 Task: Find public transportation options from Chicago, Illinois, to Detroit, Michigan.
Action: Mouse moved to (231, 76)
Screenshot: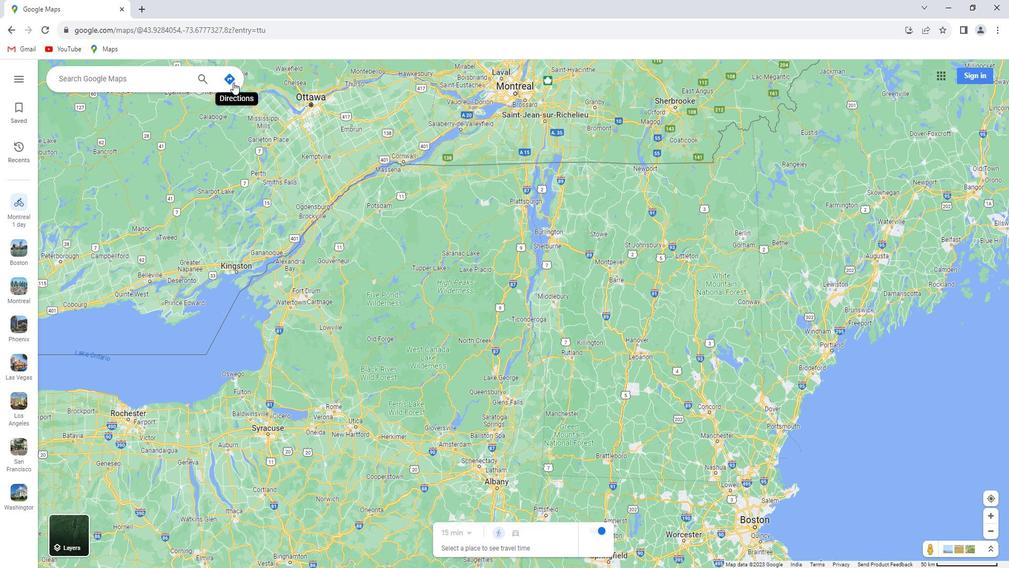 
Action: Mouse pressed left at (231, 76)
Screenshot: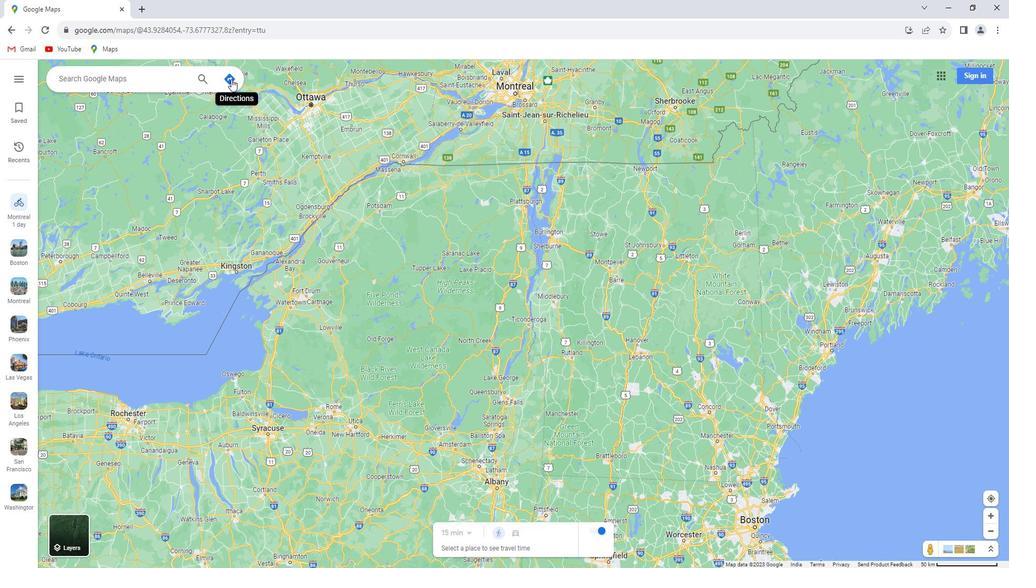 
Action: Mouse moved to (155, 105)
Screenshot: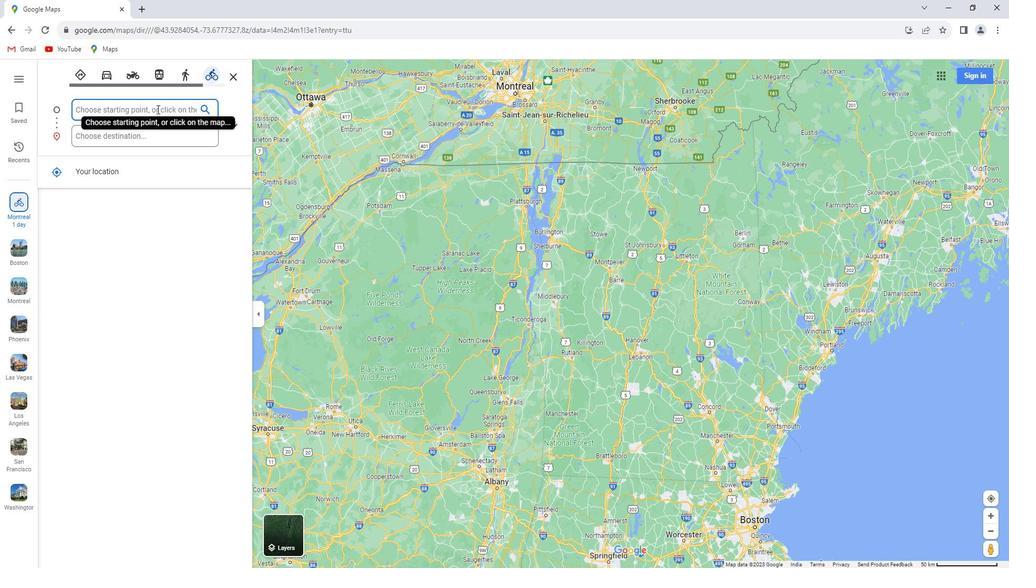 
Action: Key pressed <Key.shift>Chicago,llli
Screenshot: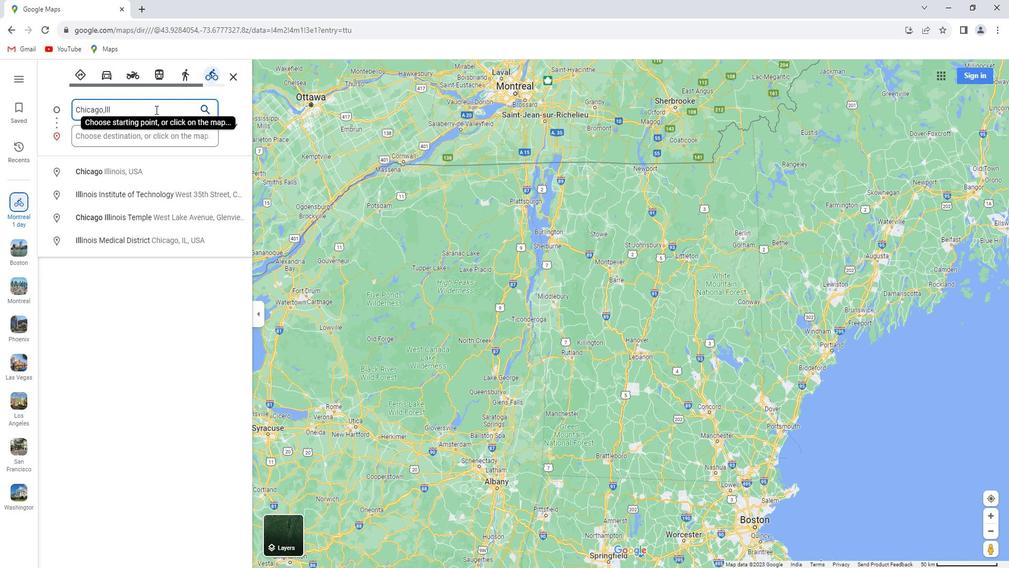 
Action: Mouse moved to (155, 105)
Screenshot: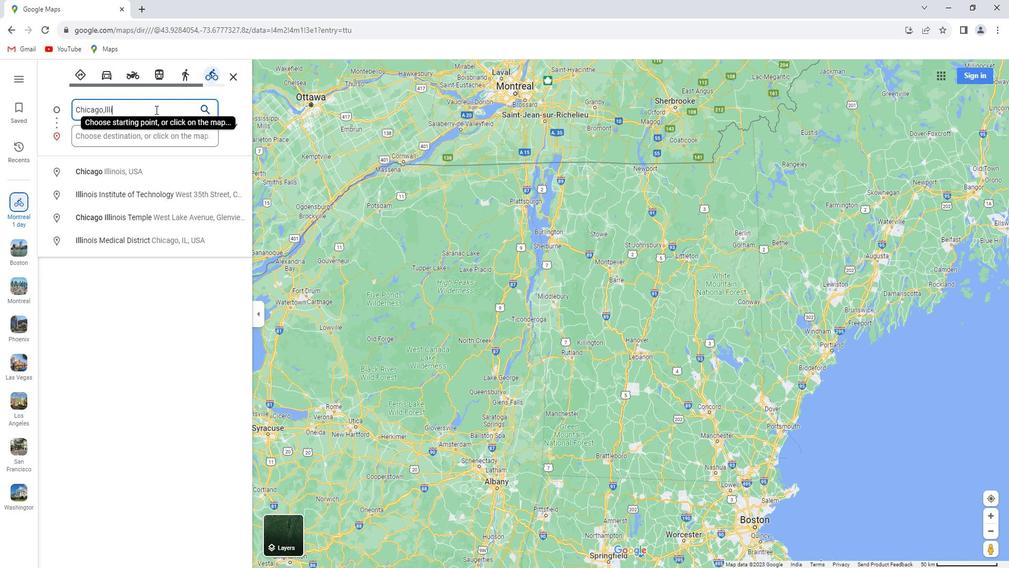 
Action: Key pressed nois
Screenshot: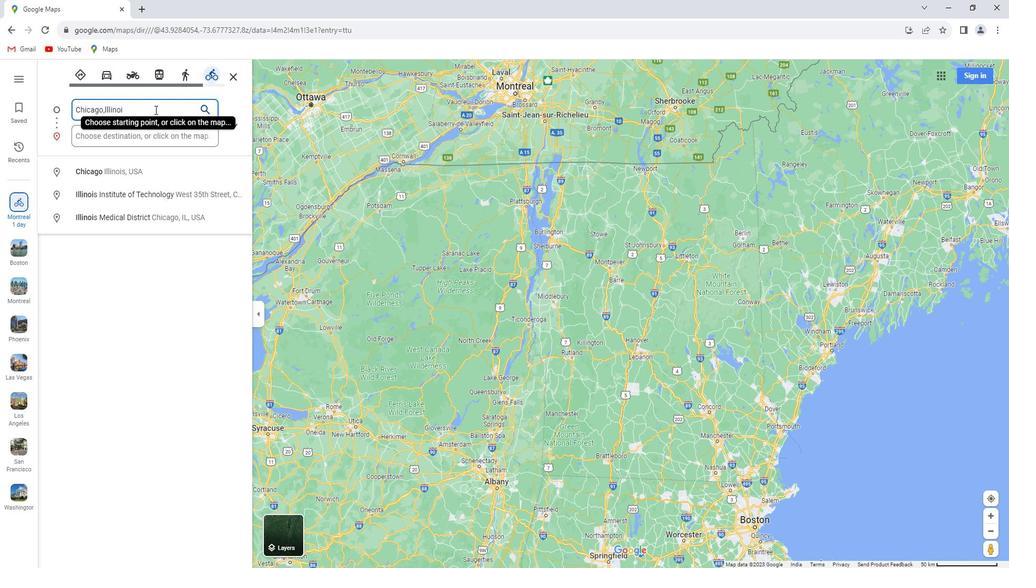 
Action: Mouse moved to (137, 130)
Screenshot: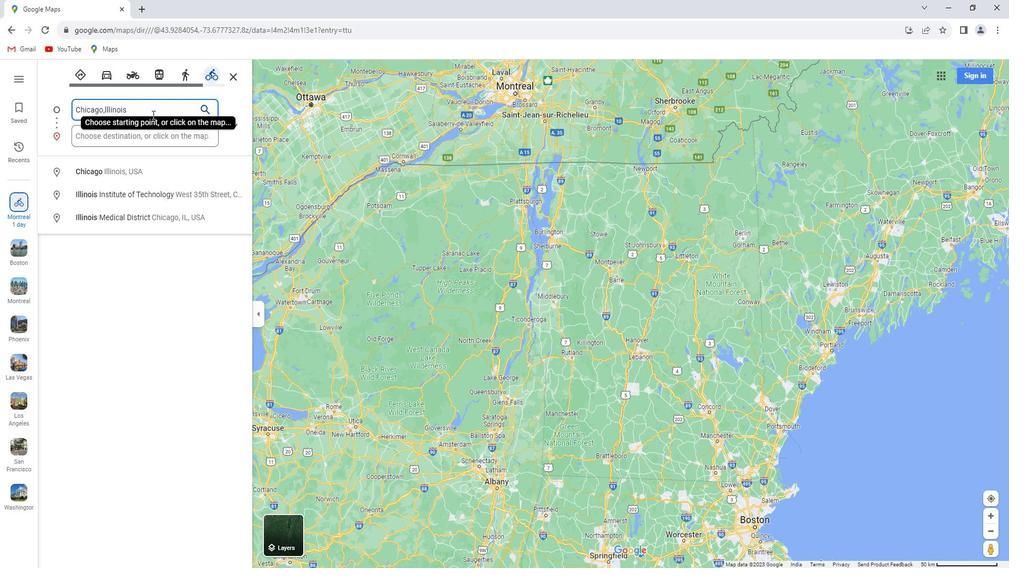 
Action: Mouse pressed left at (137, 130)
Screenshot: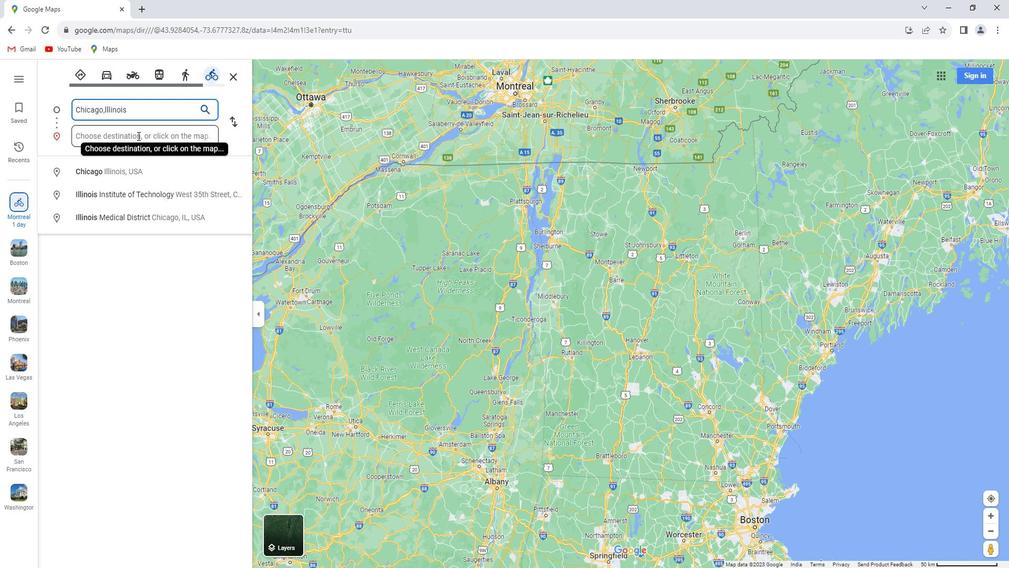 
Action: Key pressed <Key.shift>Detroit,<Key.space><Key.shift>Michigan
Screenshot: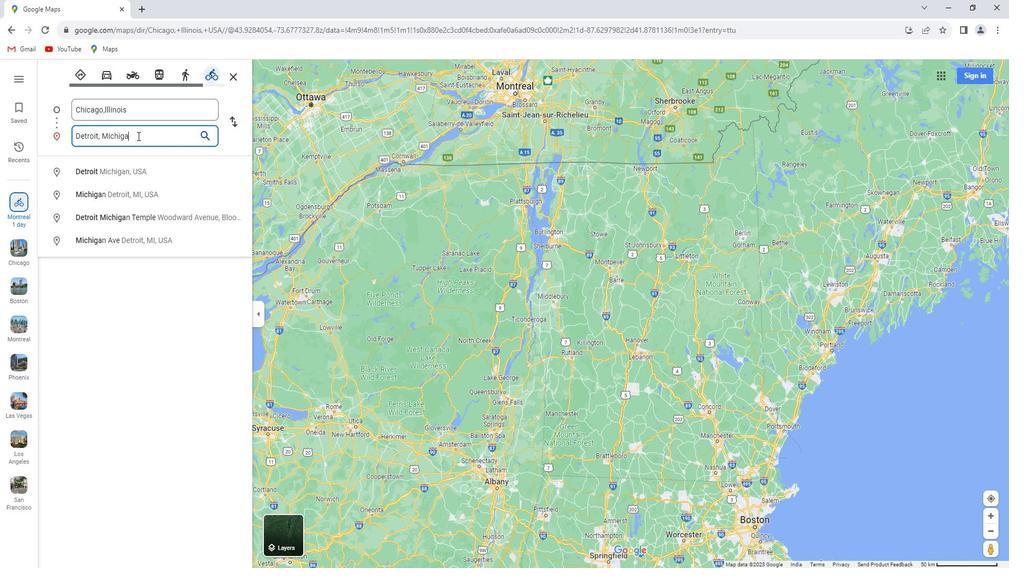 
Action: Mouse moved to (173, 132)
Screenshot: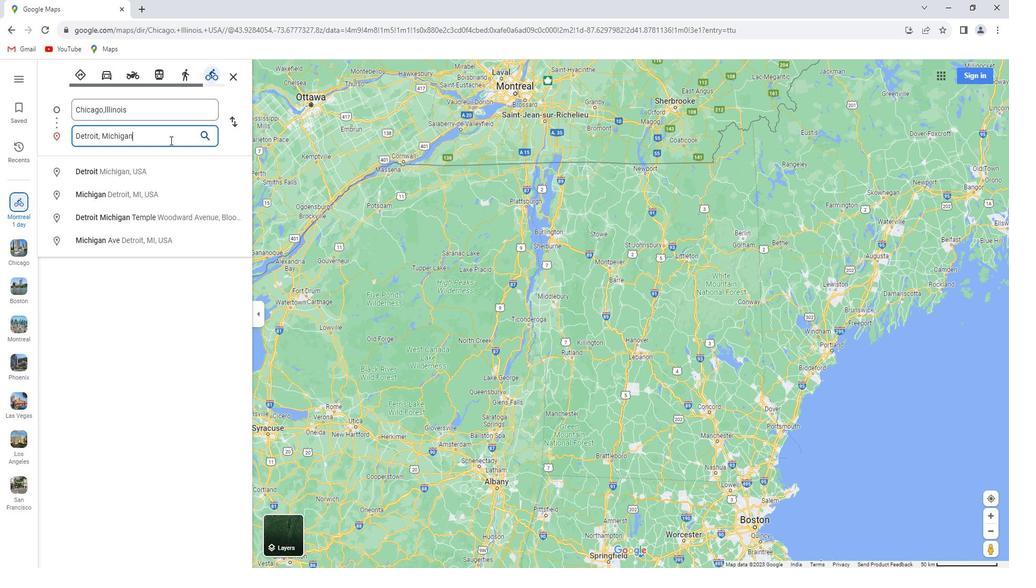 
Action: Key pressed <Key.enter>
Screenshot: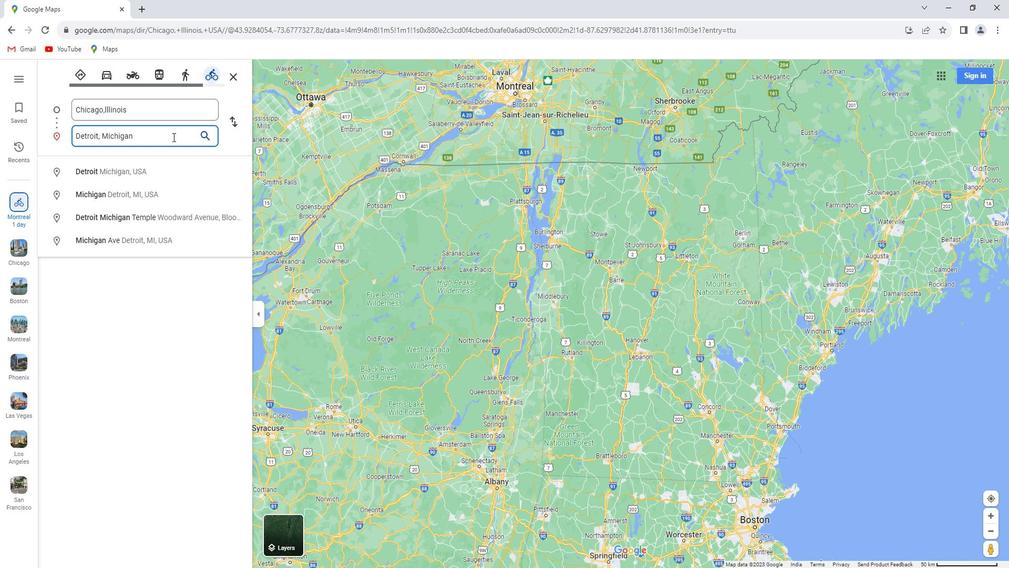 
Action: Mouse moved to (522, 75)
Screenshot: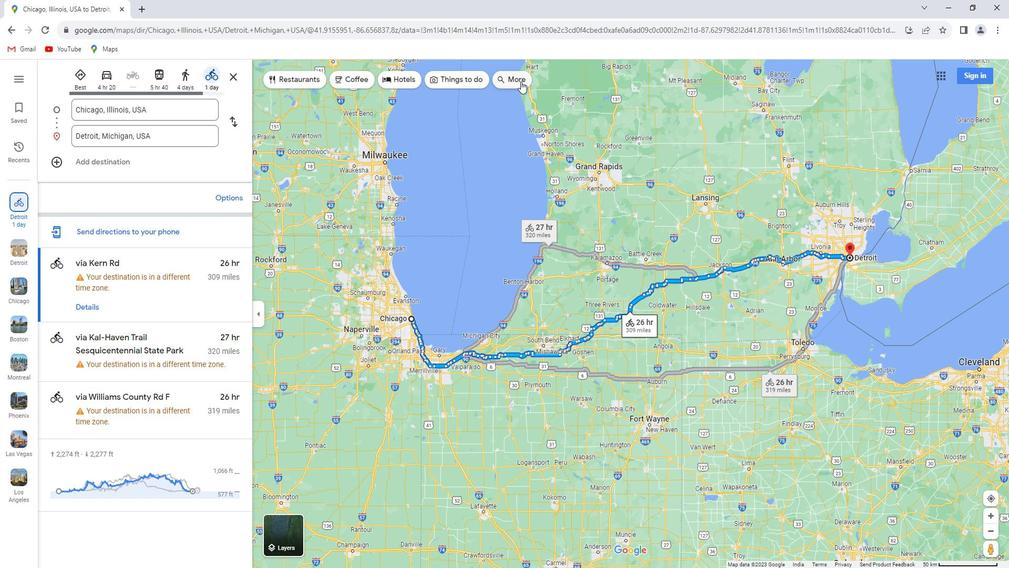 
Action: Mouse pressed left at (522, 75)
Screenshot: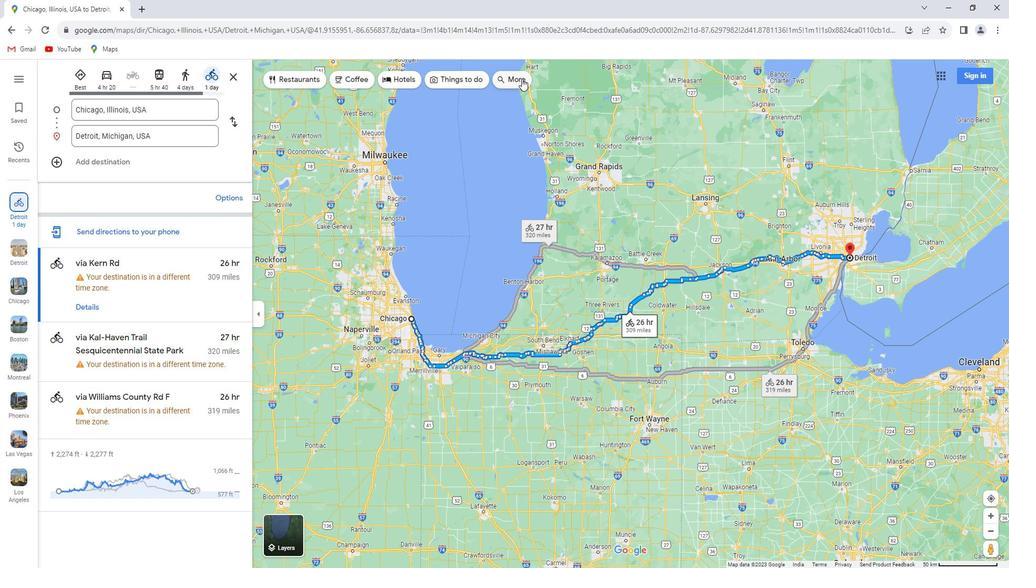 
Action: Mouse moved to (93, 68)
Screenshot: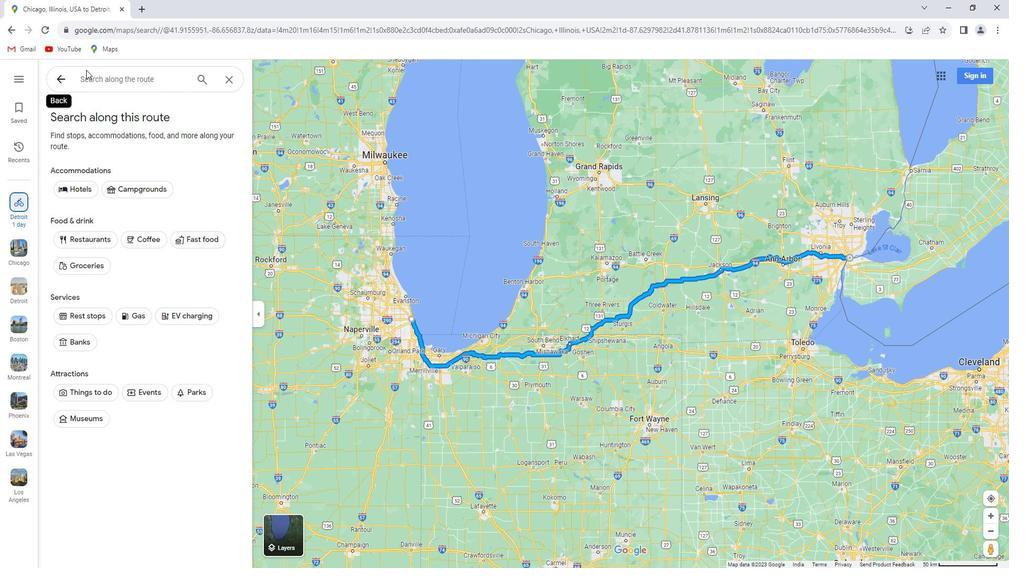 
Action: Mouse pressed left at (93, 68)
Screenshot: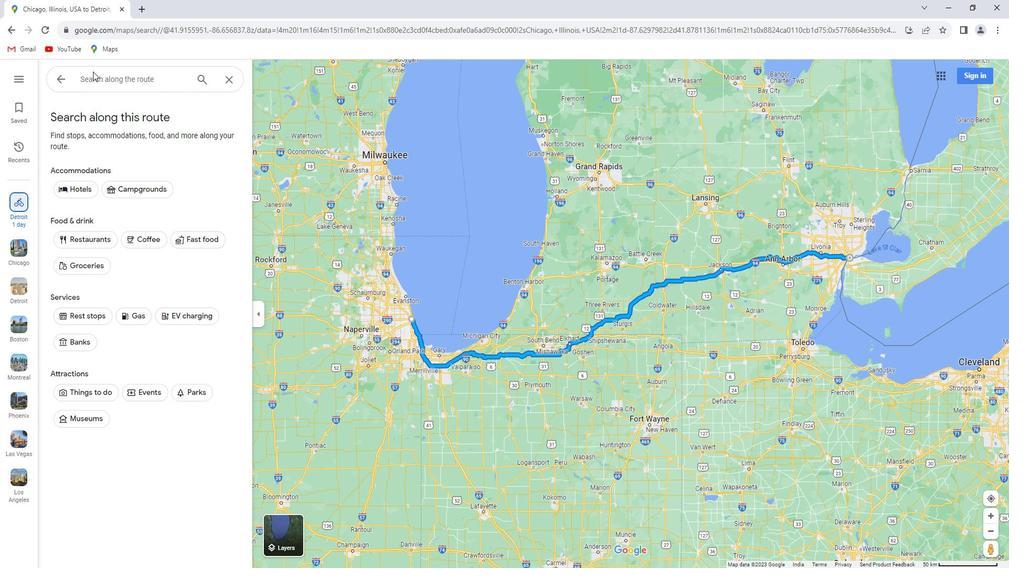 
Action: Mouse moved to (96, 79)
Screenshot: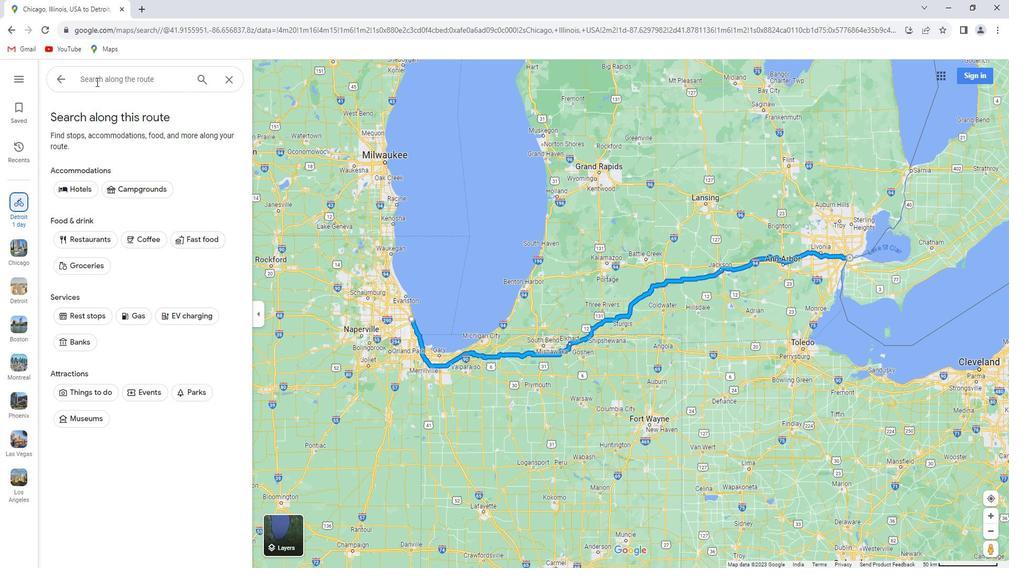 
Action: Mouse pressed left at (96, 79)
Screenshot: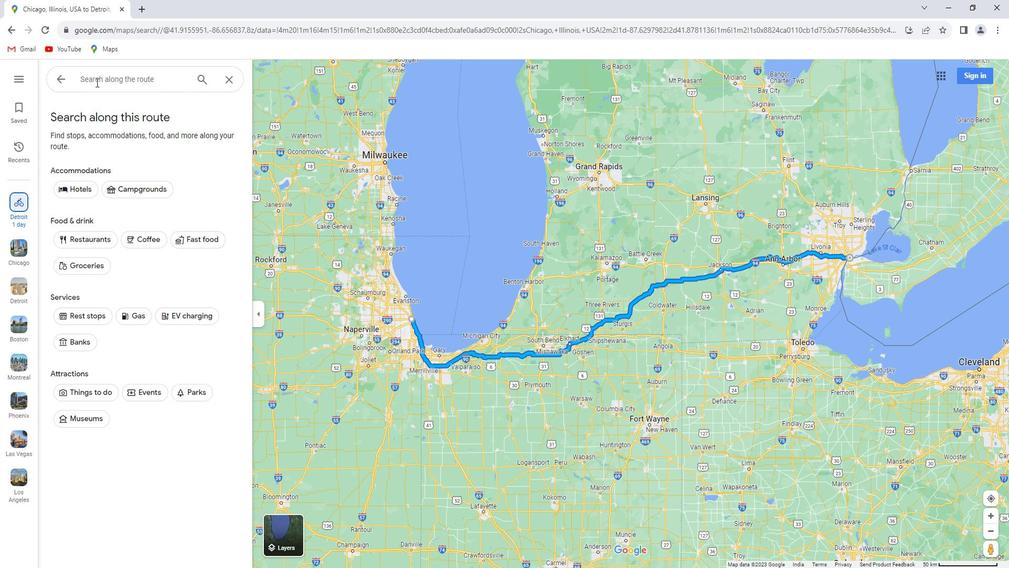 
Action: Key pressed public<Key.space>transportation<Key.enter>
Screenshot: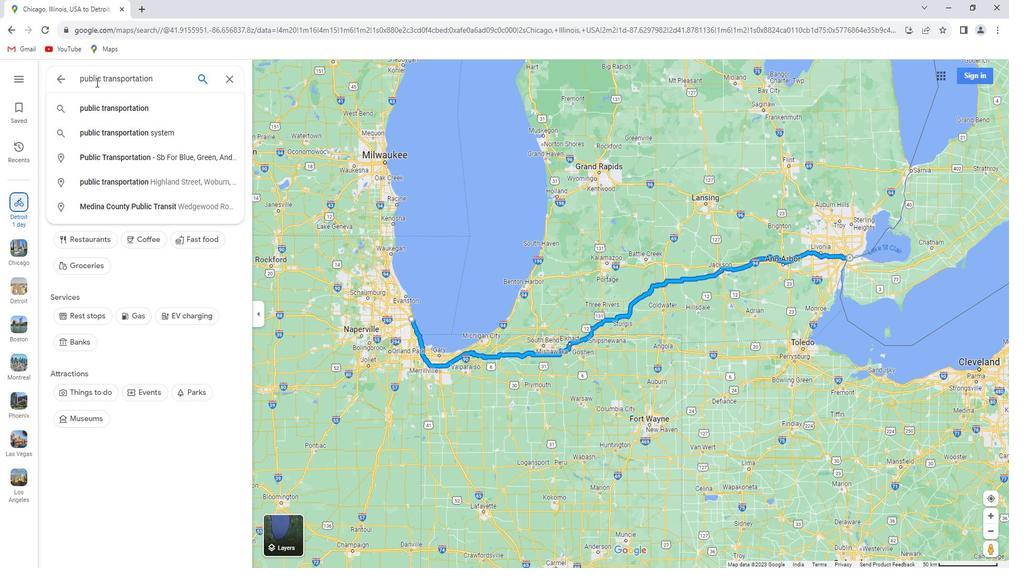
Action: Mouse moved to (100, 92)
Screenshot: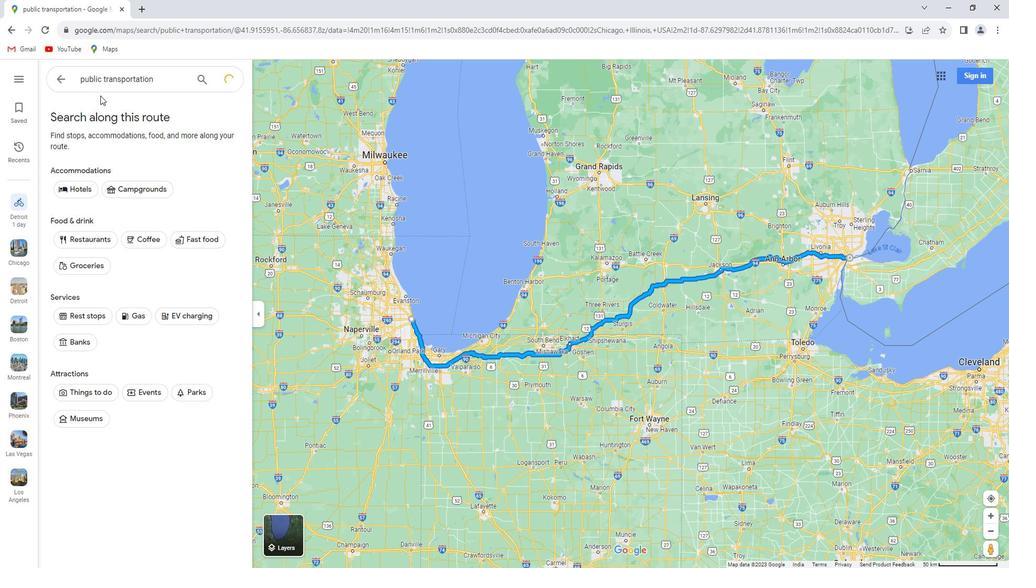 
